 Task: Check the sale-to-list ratio of dock in the last 3 years.
Action: Mouse moved to (745, 163)
Screenshot: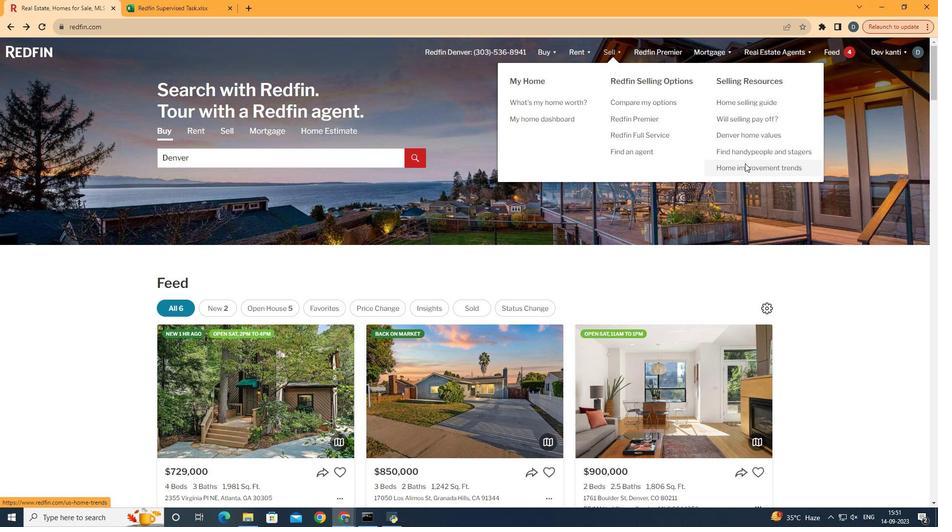 
Action: Mouse pressed left at (745, 163)
Screenshot: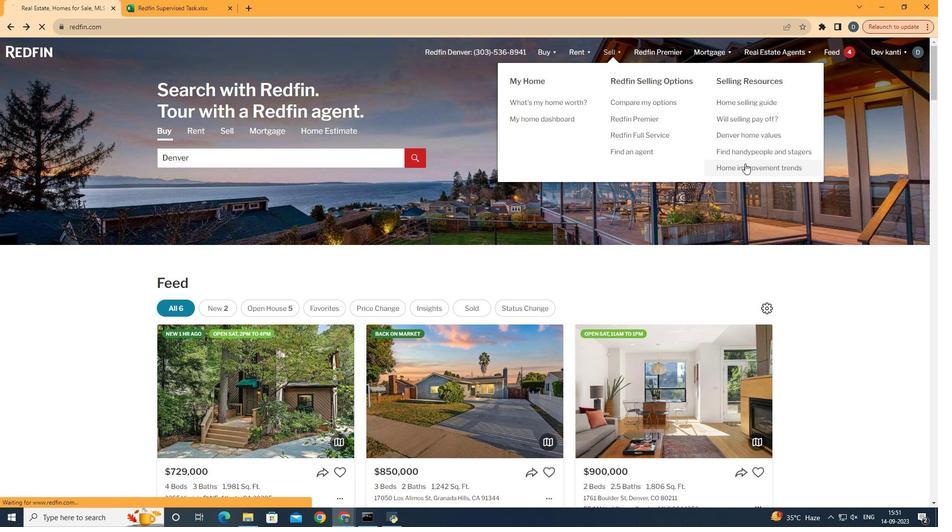 
Action: Mouse moved to (241, 191)
Screenshot: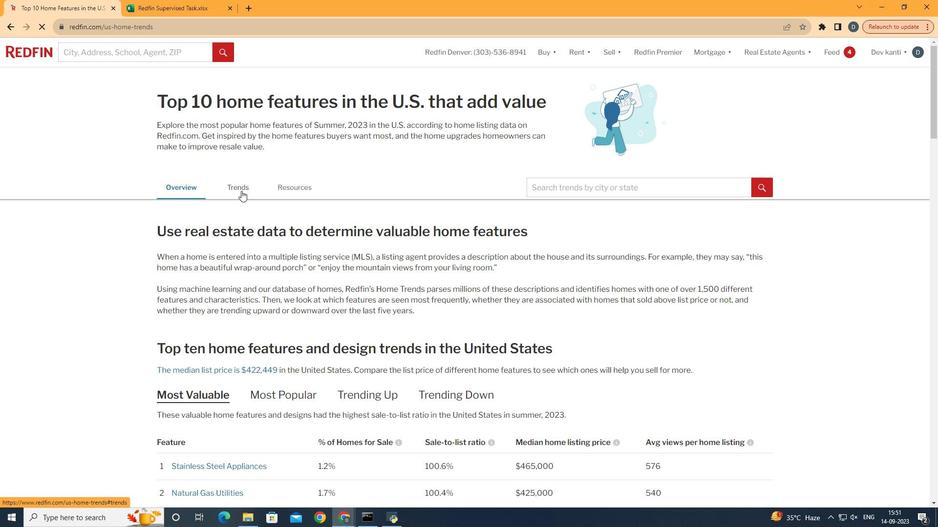 
Action: Mouse pressed left at (241, 191)
Screenshot: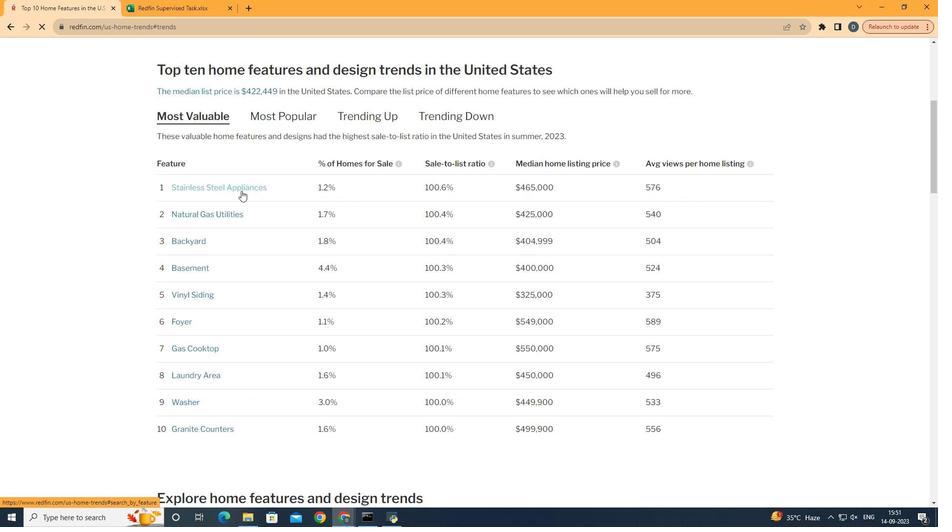 
Action: Mouse moved to (503, 247)
Screenshot: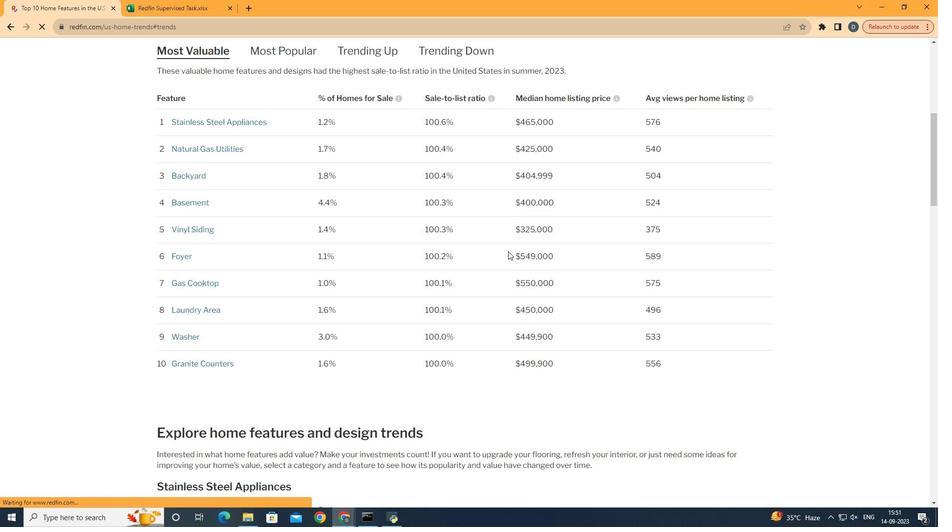
Action: Mouse scrolled (503, 246) with delta (0, 0)
Screenshot: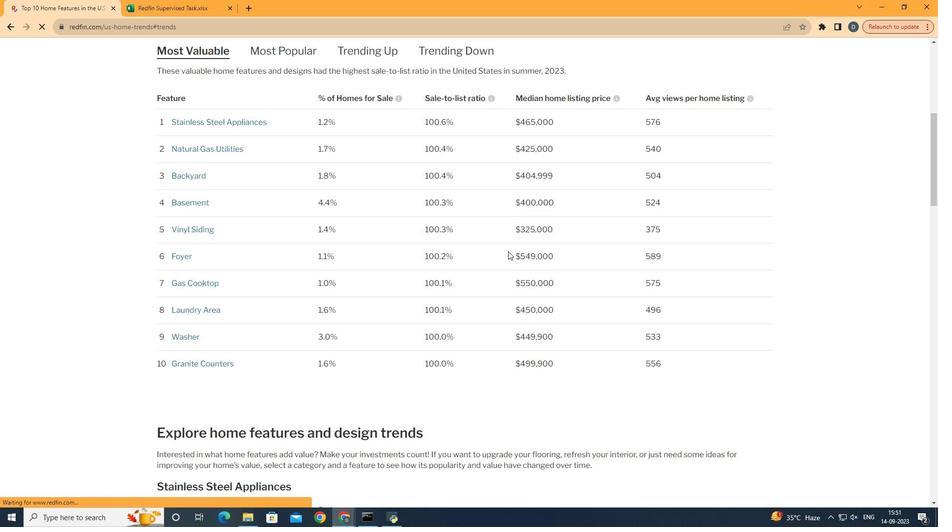 
Action: Mouse moved to (507, 250)
Screenshot: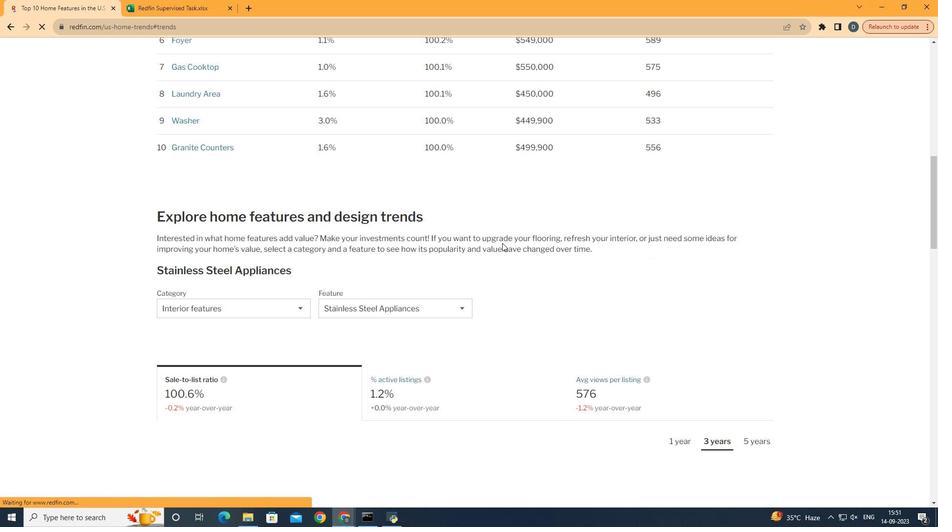 
Action: Mouse scrolled (507, 249) with delta (0, 0)
Screenshot: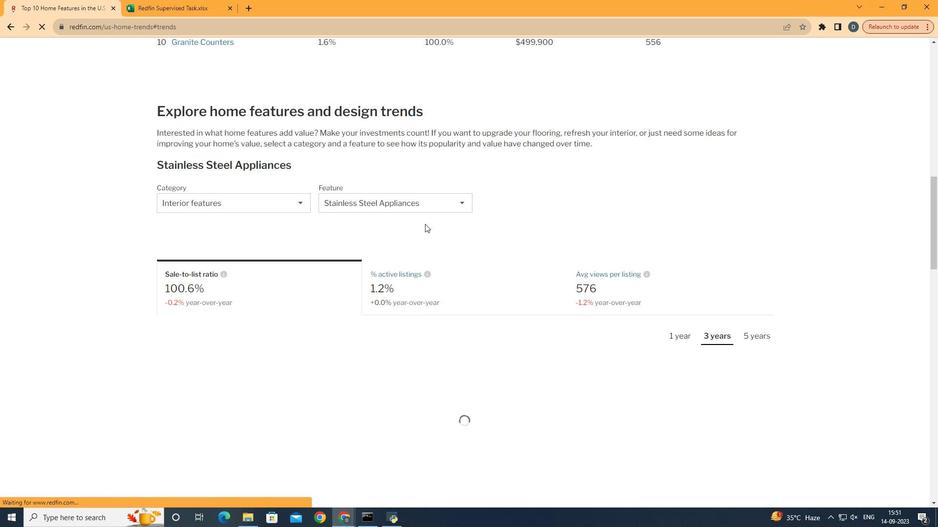 
Action: Mouse moved to (507, 251)
Screenshot: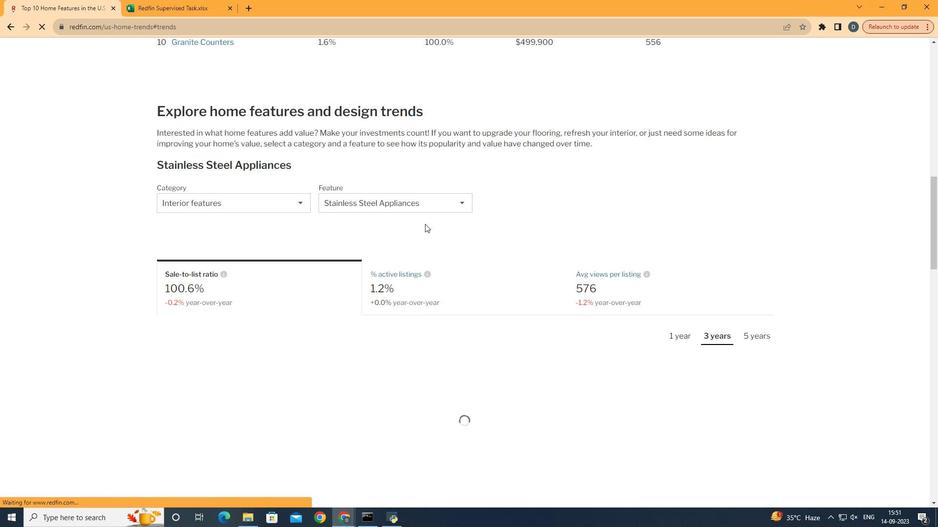 
Action: Mouse scrolled (507, 250) with delta (0, 0)
Screenshot: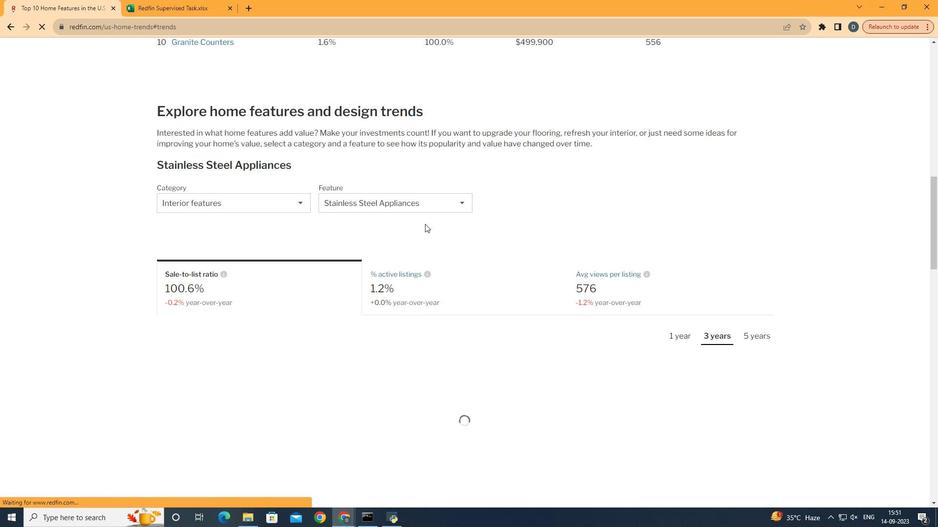 
Action: Mouse moved to (508, 251)
Screenshot: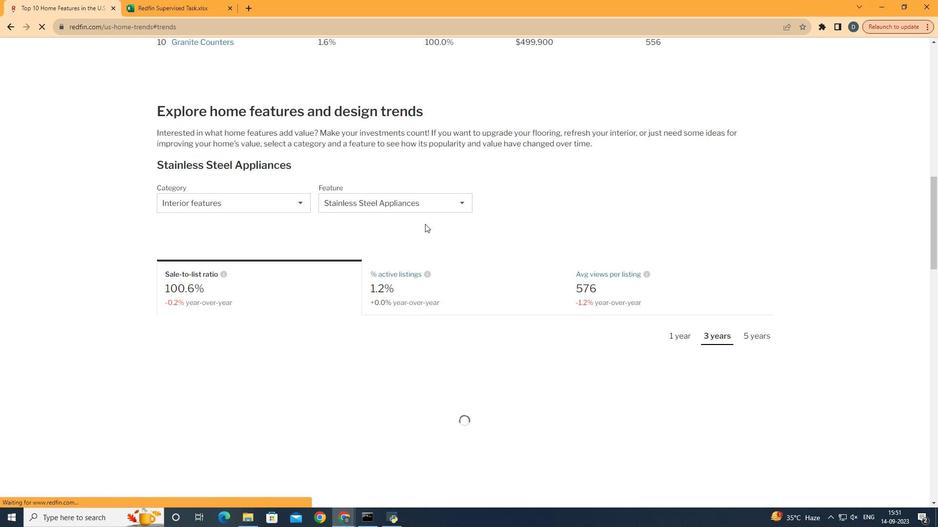 
Action: Mouse scrolled (508, 251) with delta (0, 0)
Screenshot: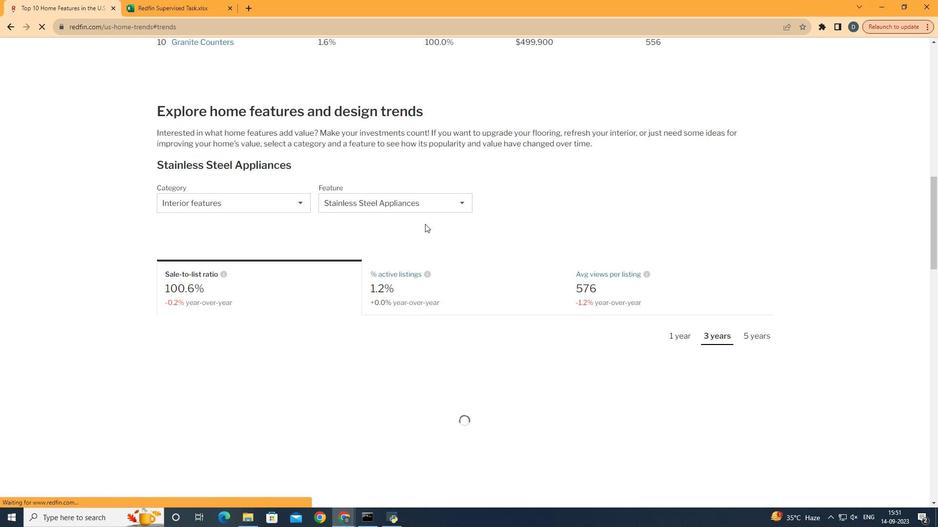 
Action: Mouse scrolled (508, 251) with delta (0, 0)
Screenshot: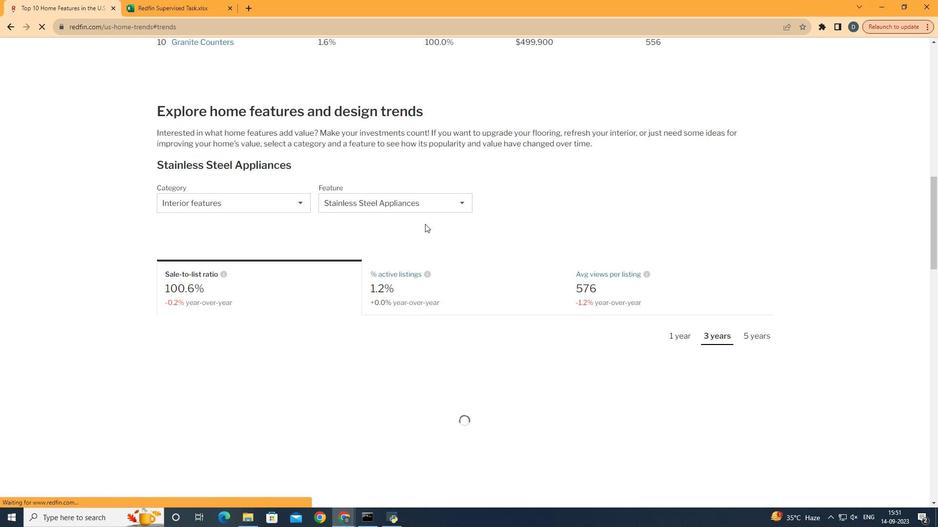 
Action: Mouse scrolled (508, 251) with delta (0, 0)
Screenshot: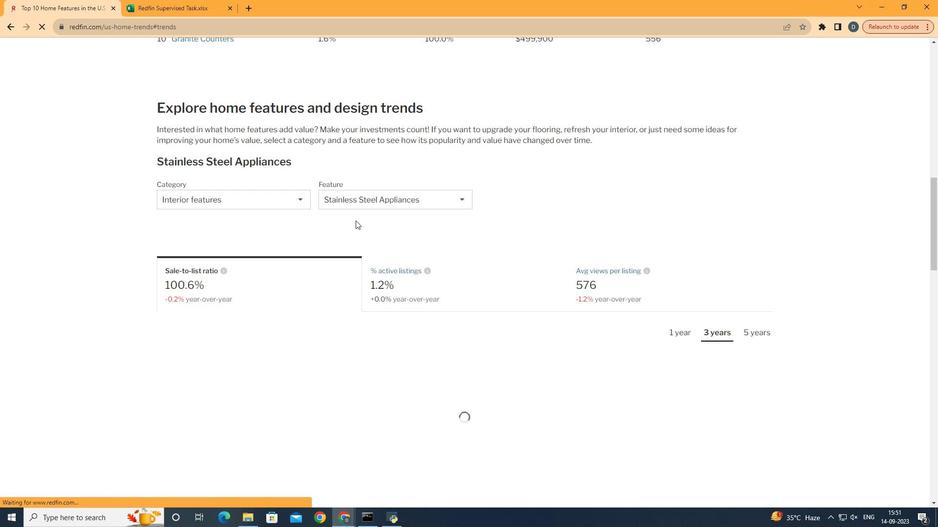 
Action: Mouse scrolled (508, 251) with delta (0, 0)
Screenshot: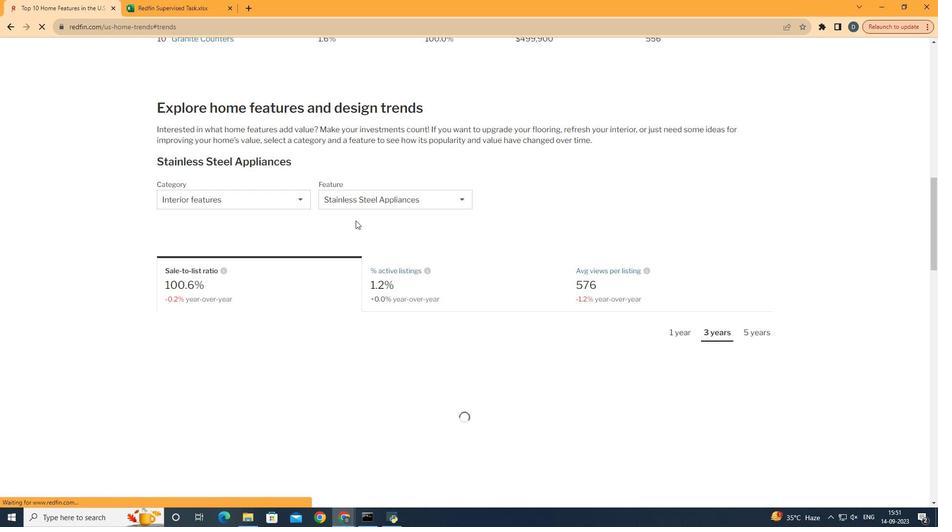 
Action: Mouse scrolled (508, 251) with delta (0, 0)
Screenshot: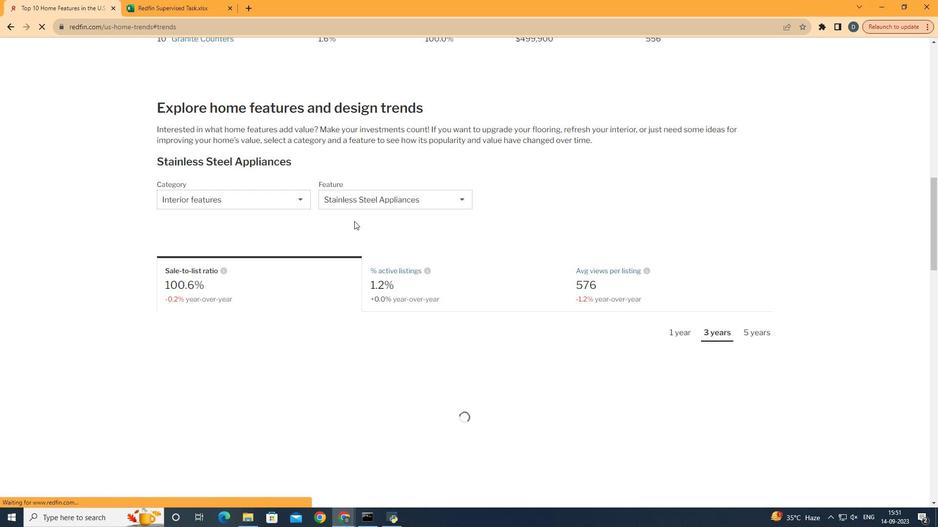 
Action: Mouse moved to (259, 214)
Screenshot: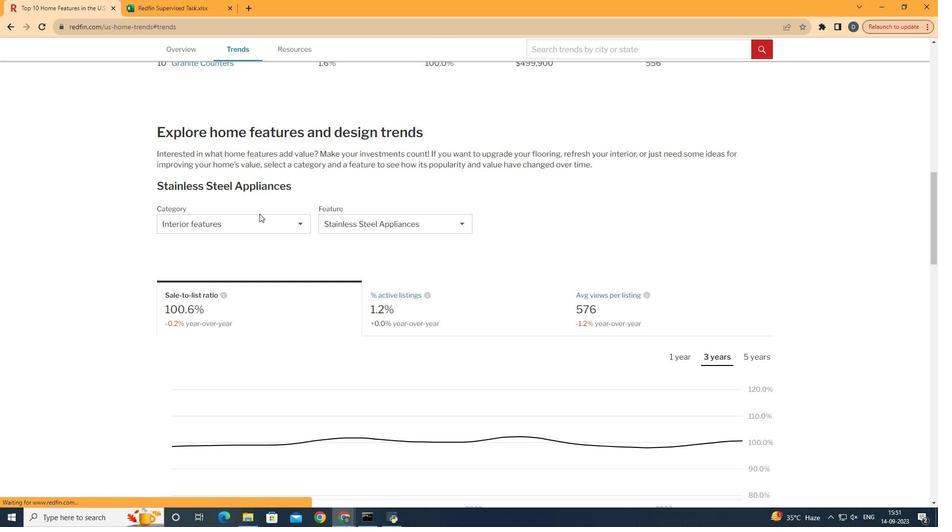 
Action: Mouse scrolled (259, 213) with delta (0, 0)
Screenshot: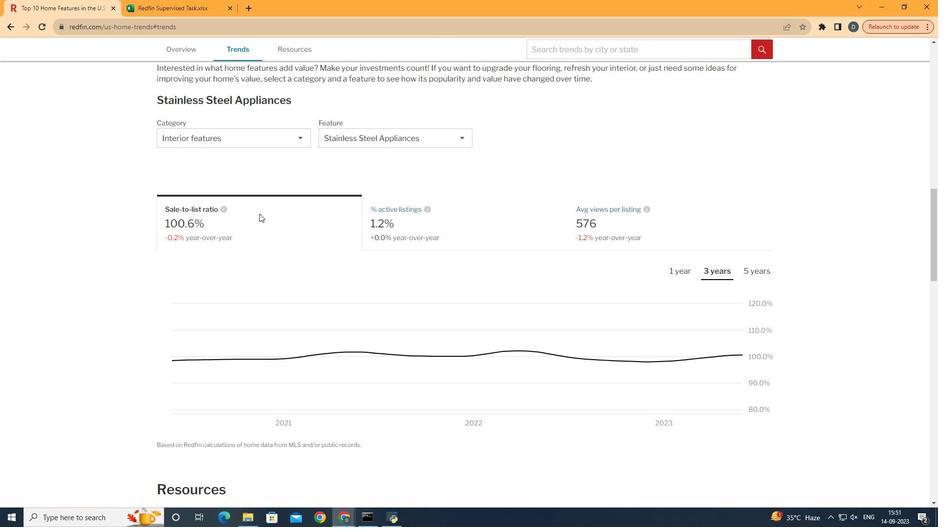 
Action: Mouse scrolled (259, 213) with delta (0, 0)
Screenshot: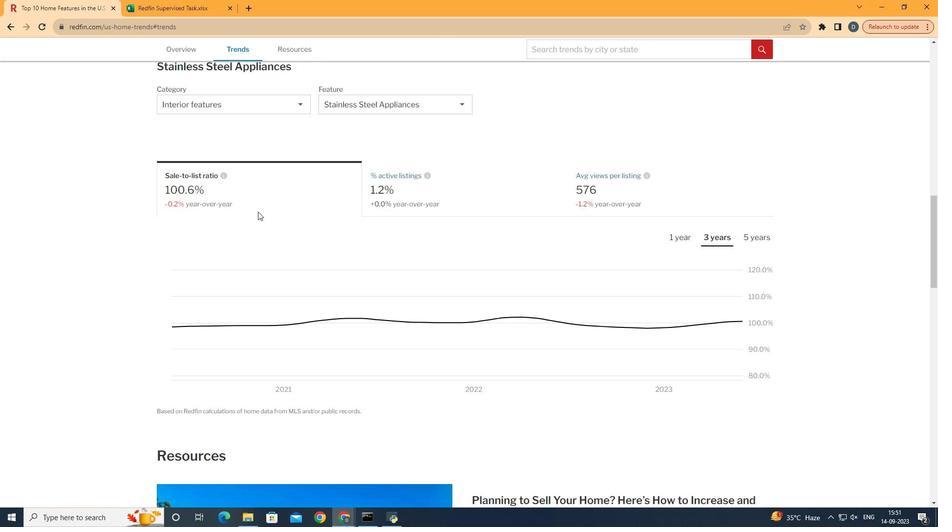 
Action: Mouse scrolled (259, 213) with delta (0, 0)
Screenshot: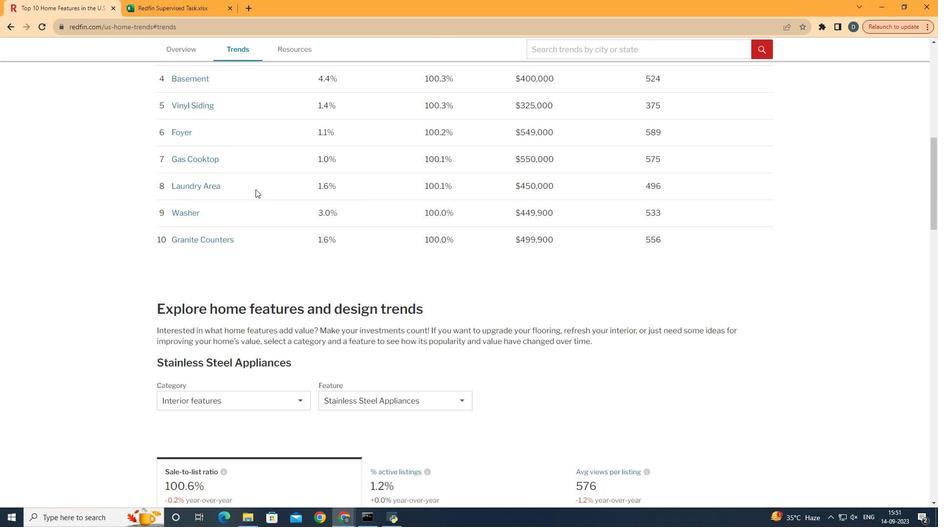 
Action: Mouse moved to (255, 189)
Screenshot: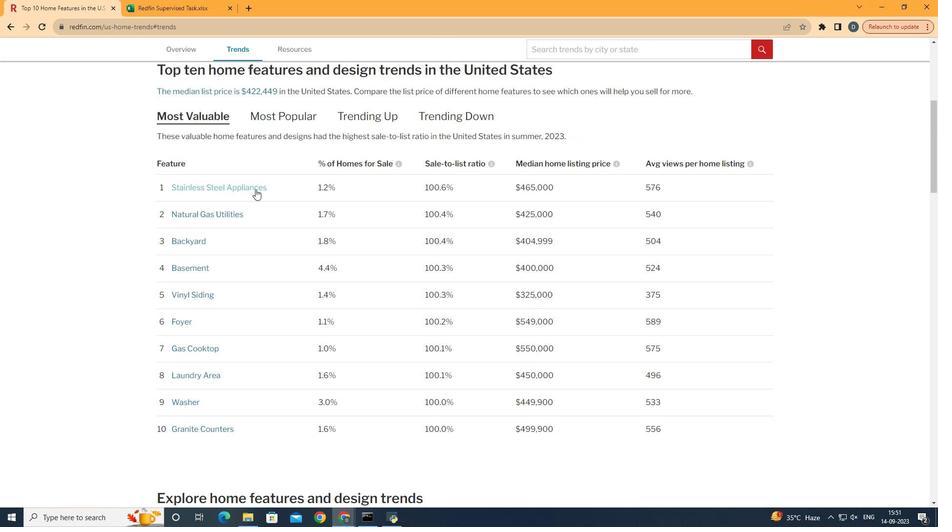 
Action: Mouse scrolled (255, 189) with delta (0, 0)
Screenshot: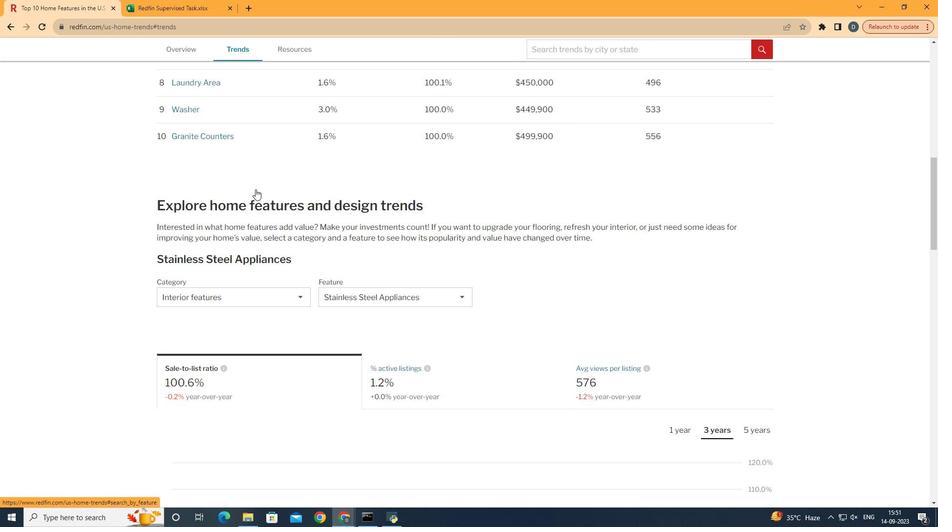 
Action: Mouse scrolled (255, 189) with delta (0, 0)
Screenshot: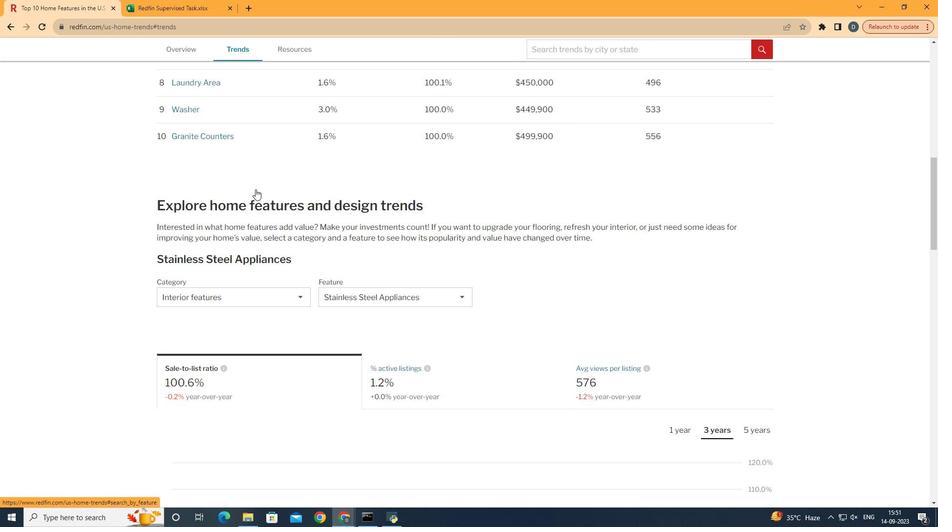 
Action: Mouse scrolled (255, 189) with delta (0, 0)
Screenshot: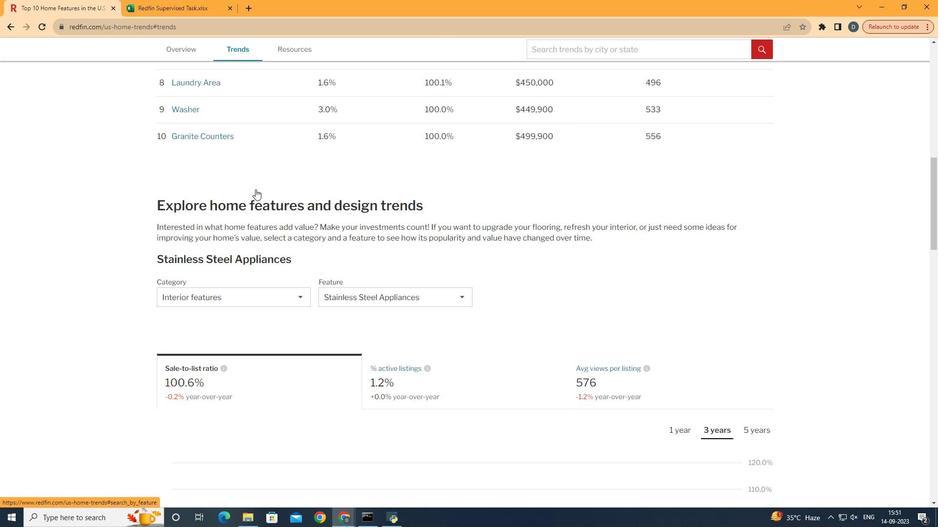 
Action: Mouse scrolled (255, 189) with delta (0, 0)
Screenshot: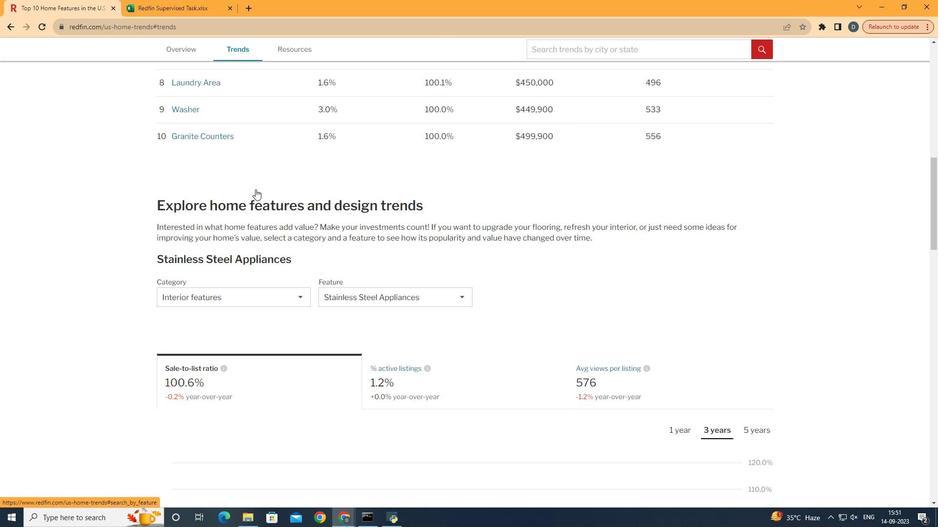 
Action: Mouse scrolled (255, 189) with delta (0, 0)
Screenshot: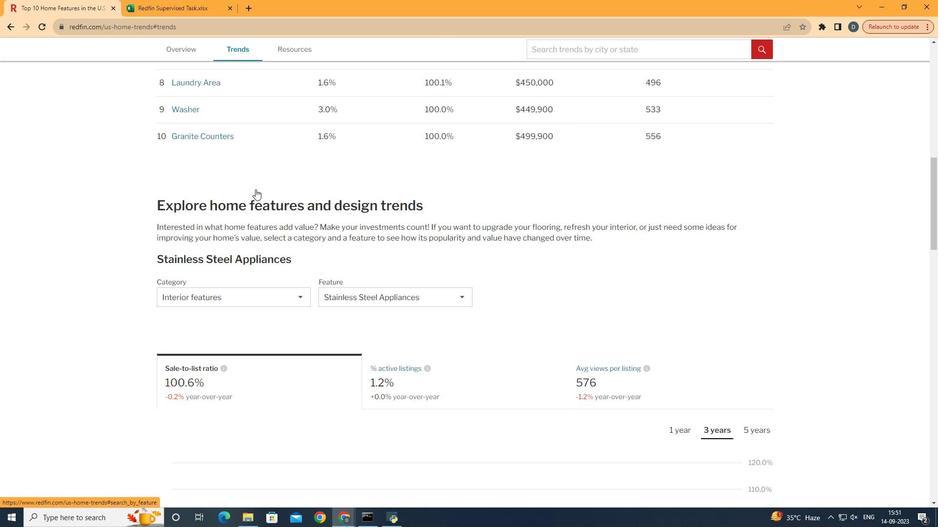 
Action: Mouse scrolled (255, 189) with delta (0, 0)
Screenshot: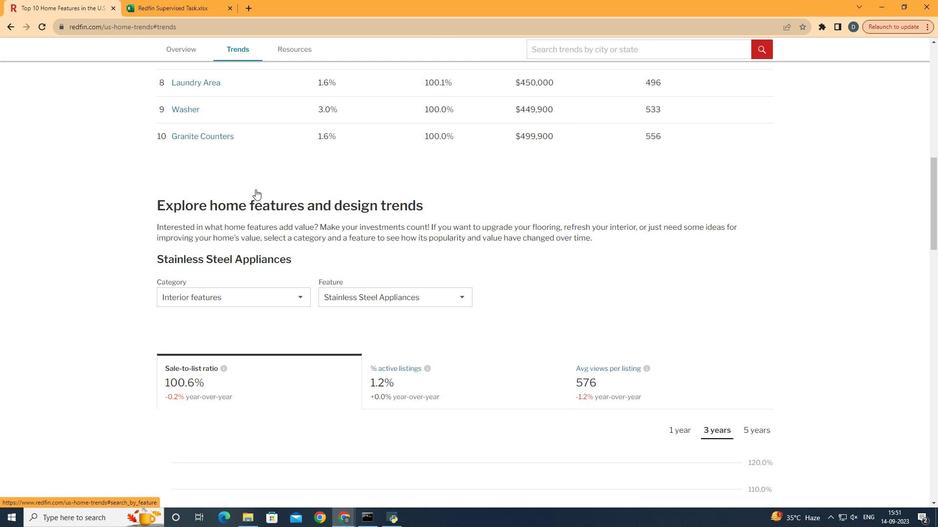 
Action: Mouse moved to (256, 255)
Screenshot: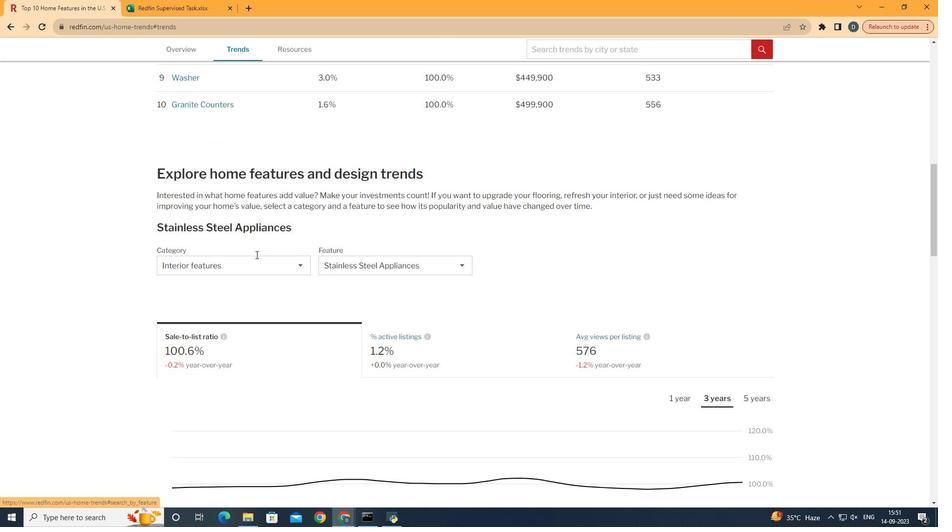 
Action: Mouse scrolled (256, 254) with delta (0, 0)
Screenshot: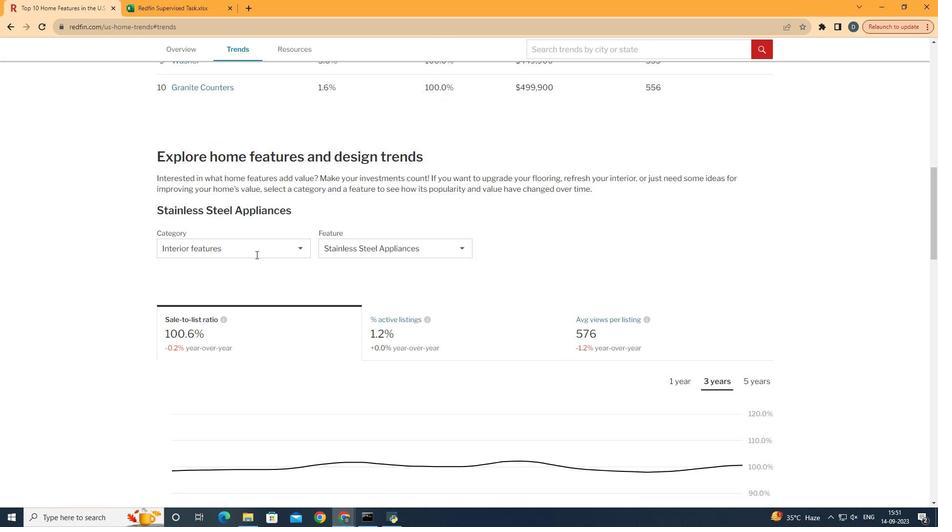 
Action: Mouse moved to (259, 236)
Screenshot: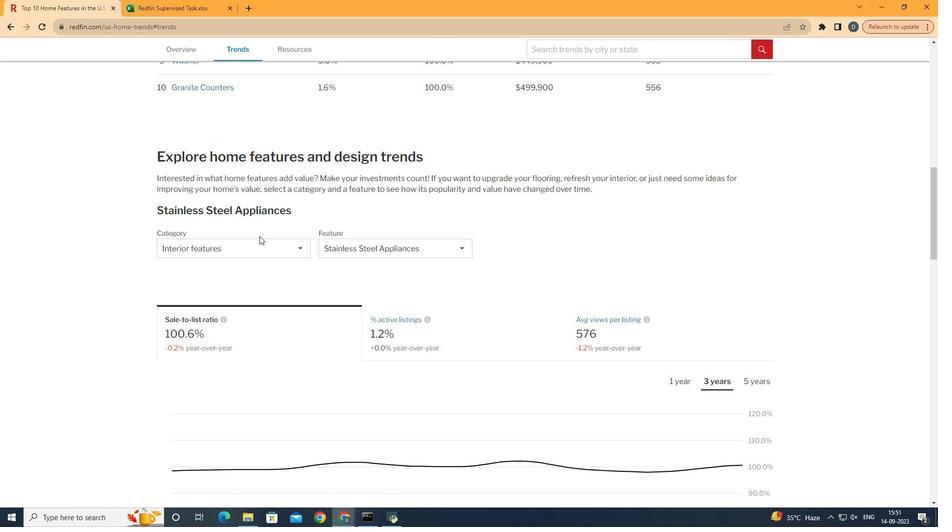 
Action: Mouse pressed left at (259, 236)
Screenshot: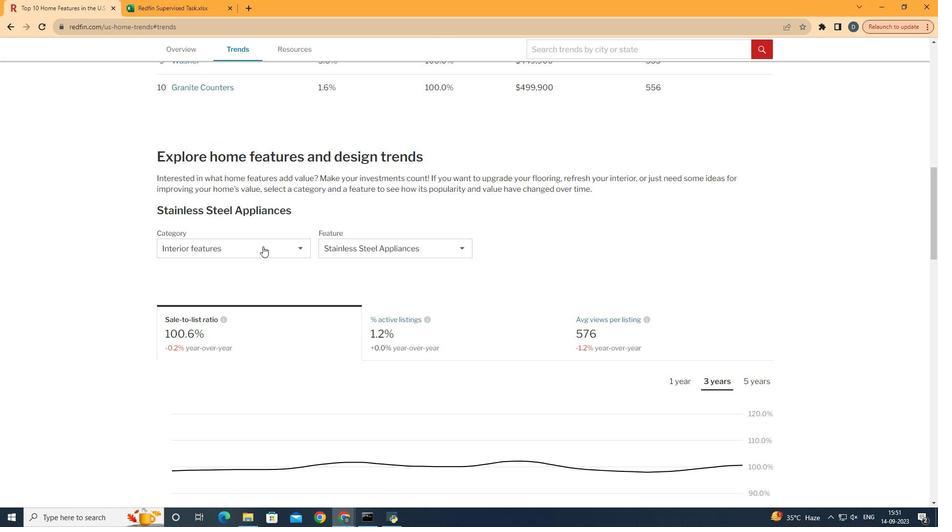 
Action: Mouse moved to (262, 246)
Screenshot: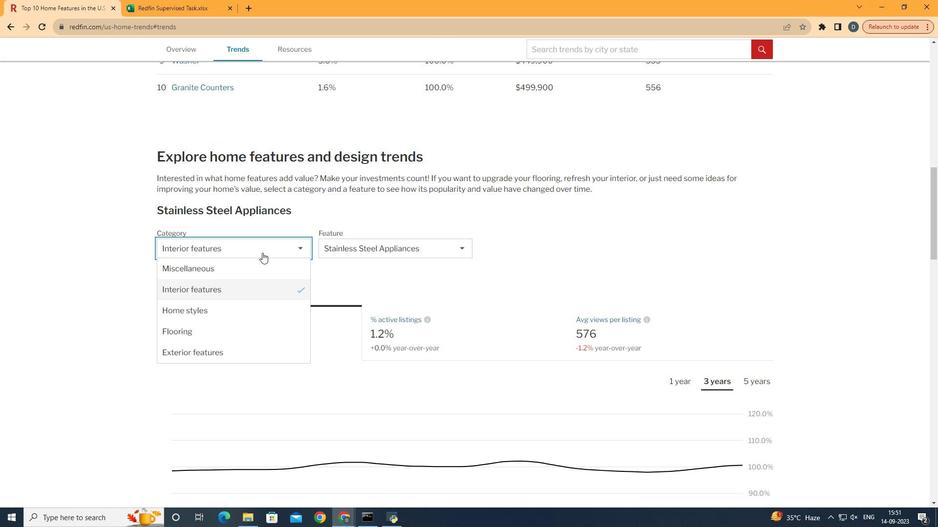 
Action: Mouse pressed left at (262, 246)
Screenshot: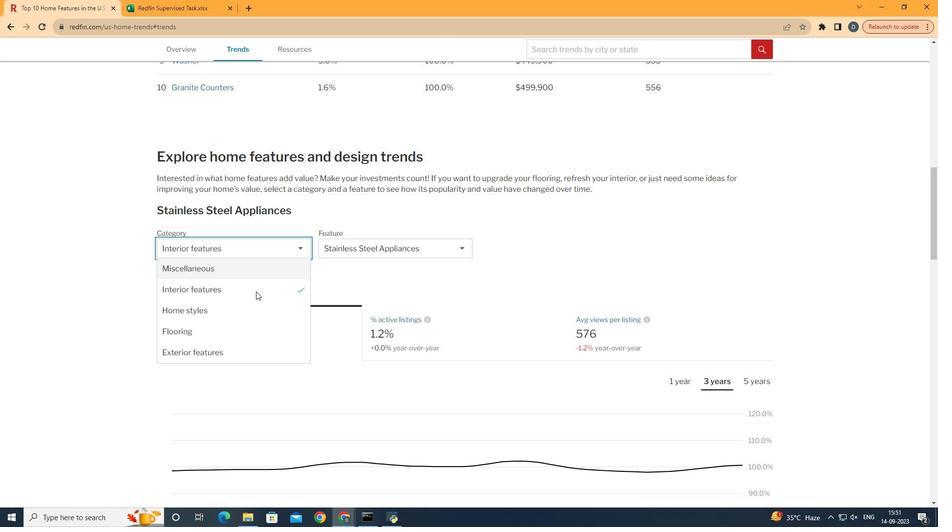 
Action: Mouse moved to (240, 348)
Screenshot: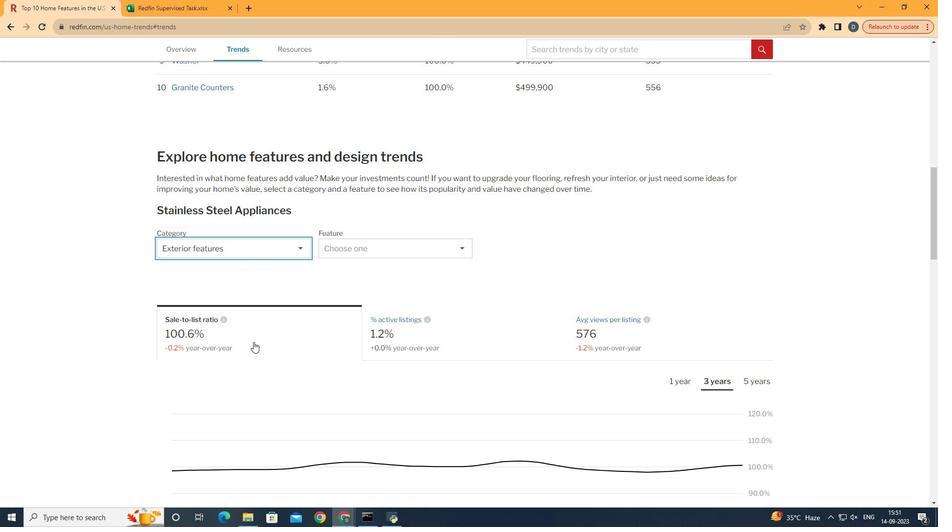 
Action: Mouse pressed left at (240, 348)
Screenshot: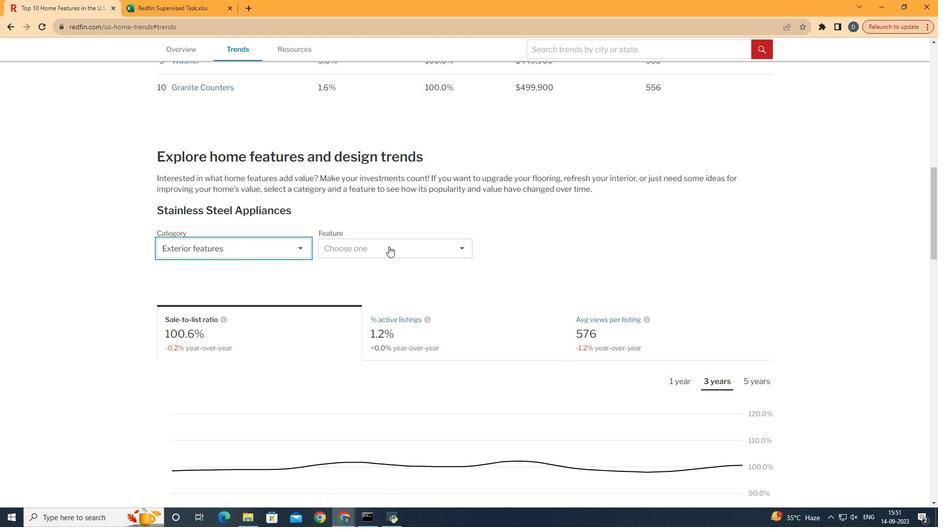 
Action: Mouse moved to (394, 255)
Screenshot: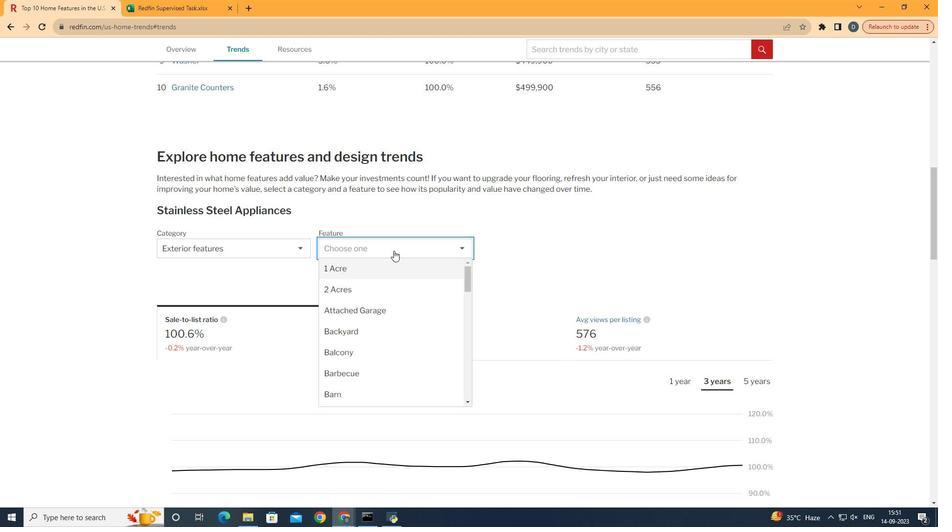 
Action: Mouse pressed left at (394, 255)
Screenshot: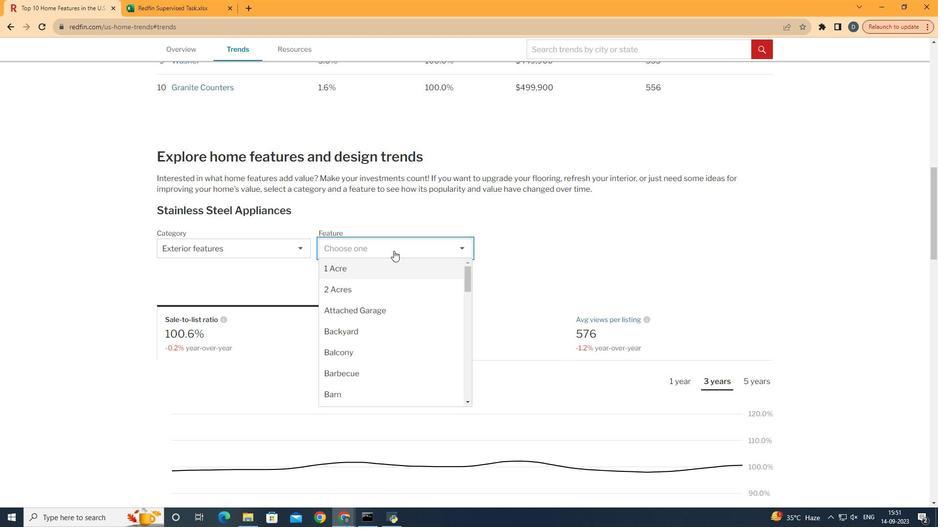 
Action: Mouse moved to (336, 343)
Screenshot: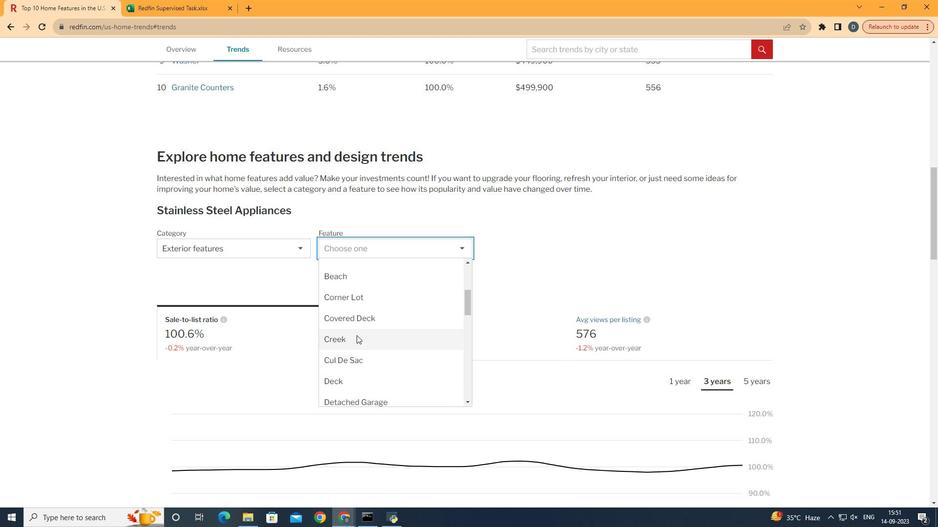 
Action: Mouse scrolled (336, 342) with delta (0, 0)
Screenshot: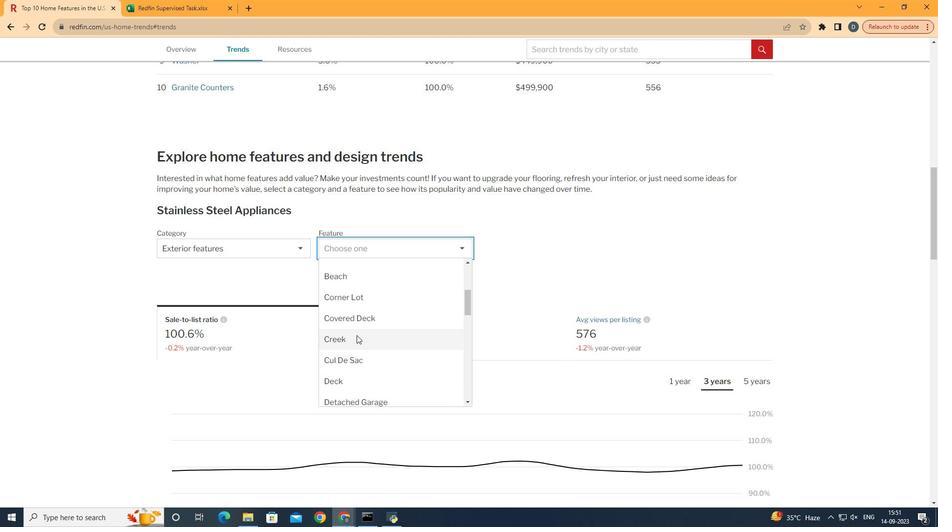 
Action: Mouse scrolled (336, 342) with delta (0, 0)
Screenshot: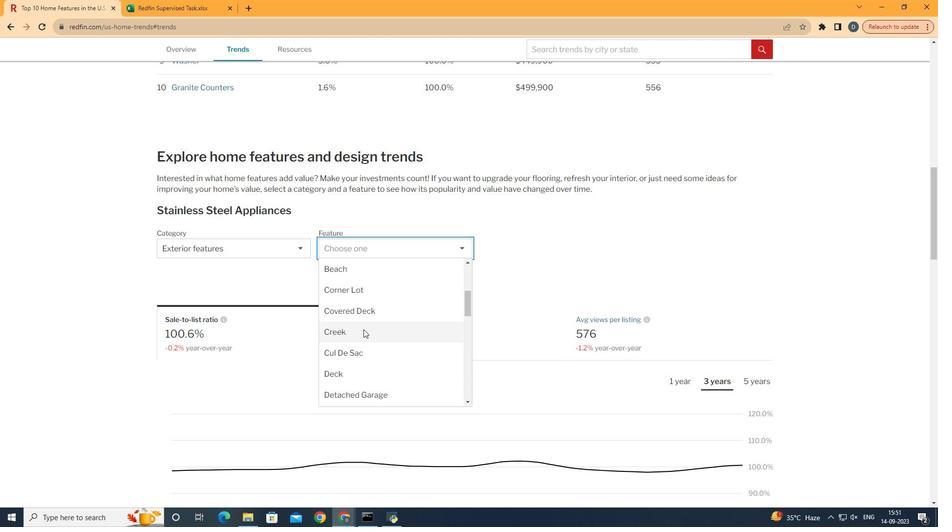 
Action: Mouse moved to (337, 344)
Screenshot: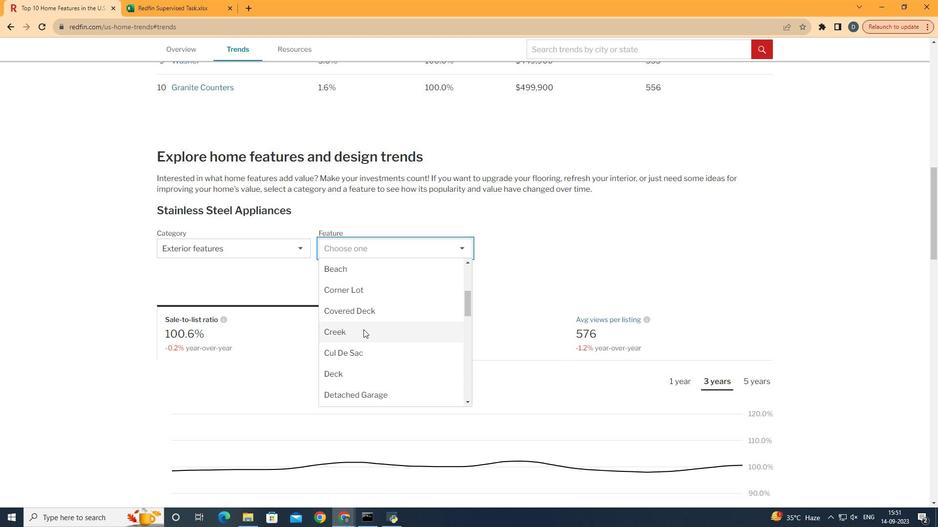 
Action: Mouse scrolled (337, 344) with delta (0, 0)
Screenshot: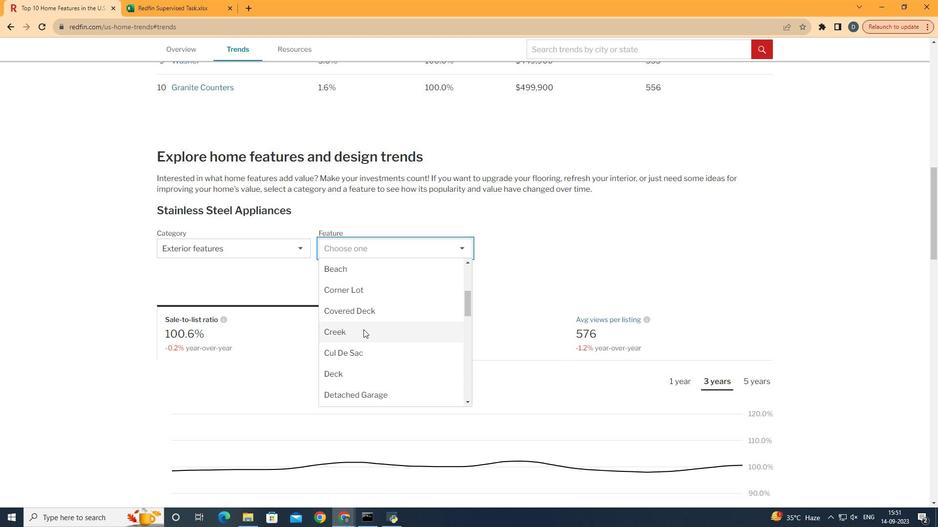 
Action: Mouse moved to (372, 324)
Screenshot: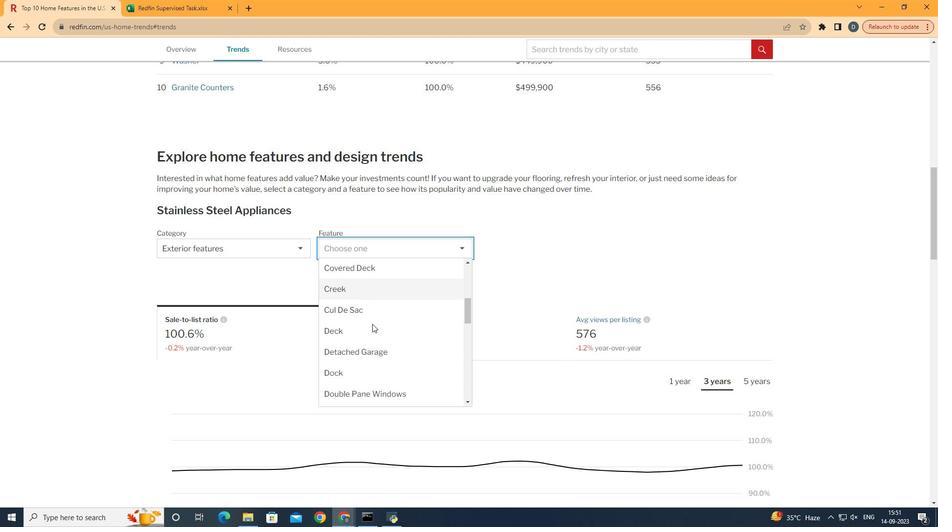 
Action: Mouse scrolled (372, 323) with delta (0, 0)
Screenshot: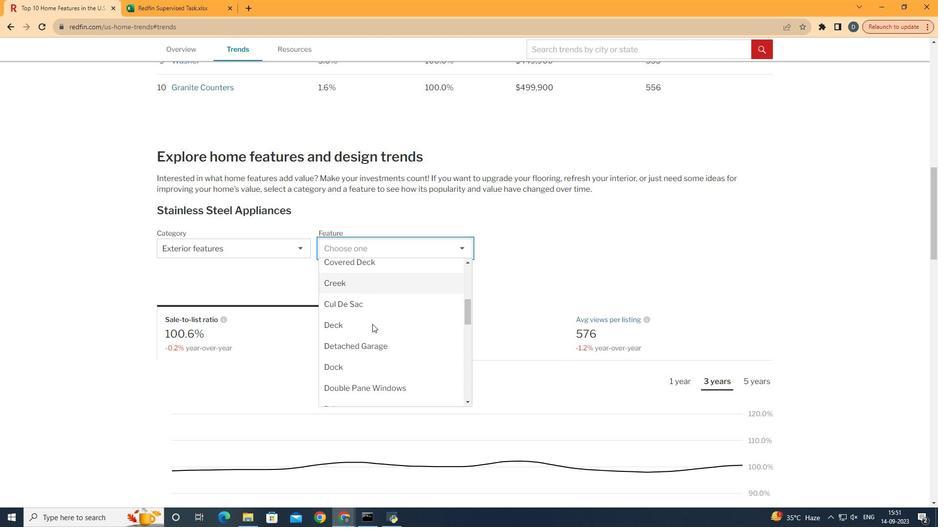 
Action: Mouse moved to (391, 365)
Screenshot: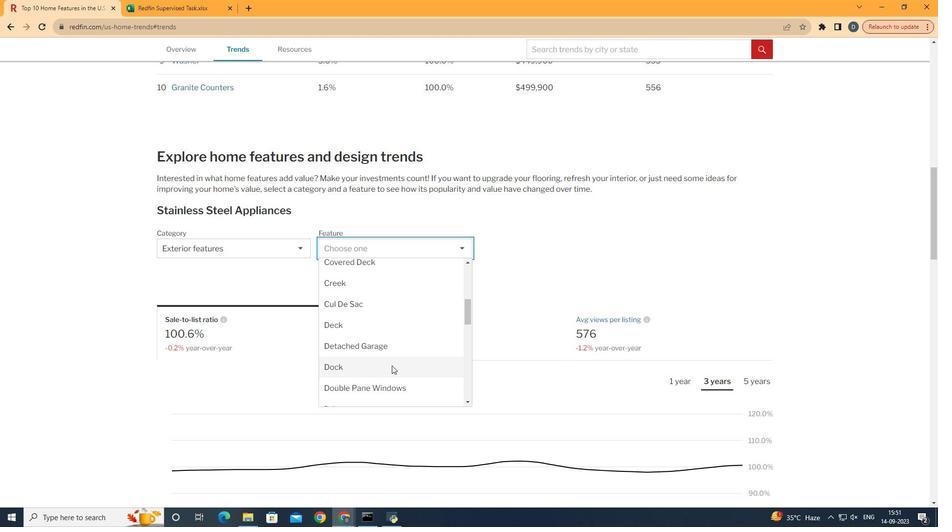 
Action: Mouse pressed left at (391, 365)
Screenshot: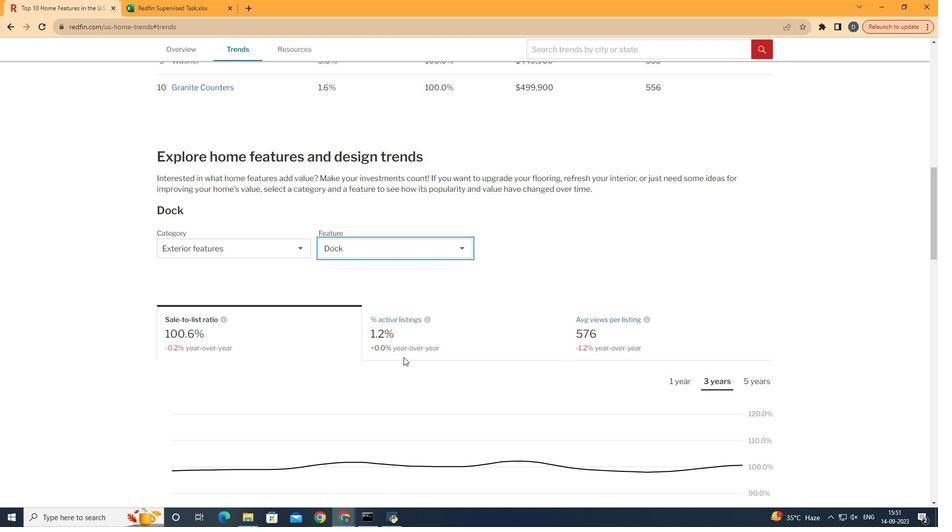 
Action: Mouse moved to (654, 265)
Screenshot: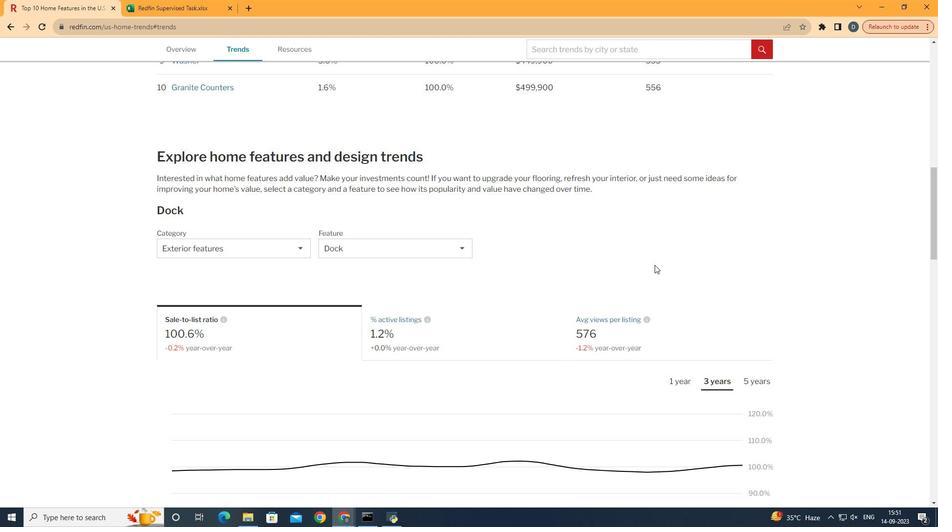 
Action: Mouse pressed left at (654, 265)
Screenshot: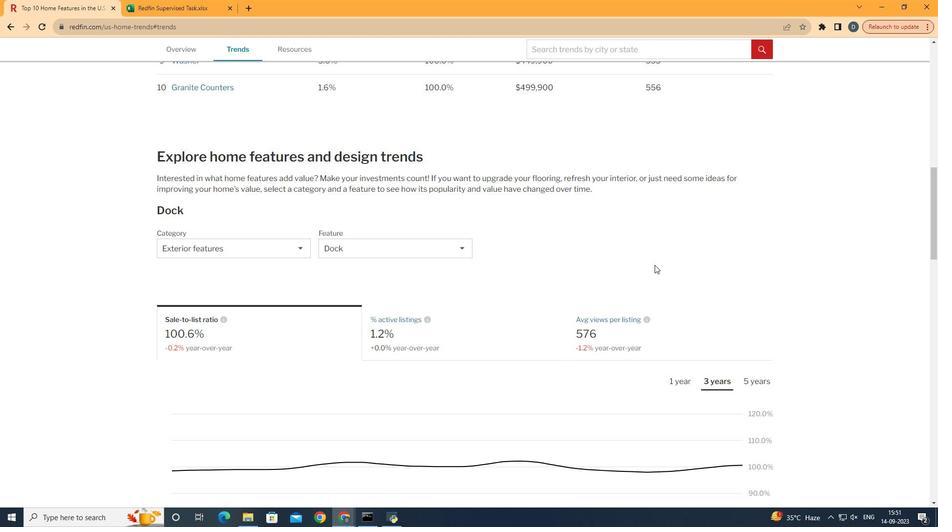 
Action: Mouse moved to (649, 256)
Screenshot: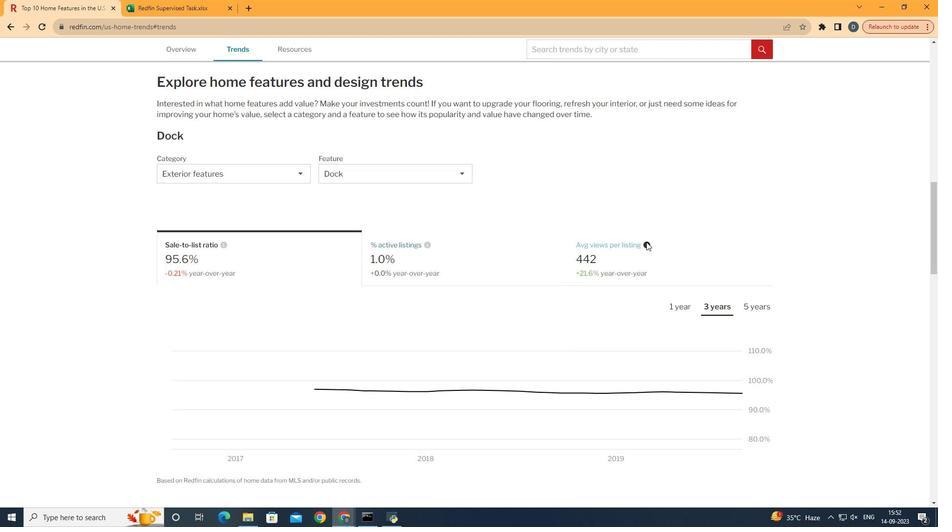 
Action: Mouse scrolled (649, 256) with delta (0, 0)
Screenshot: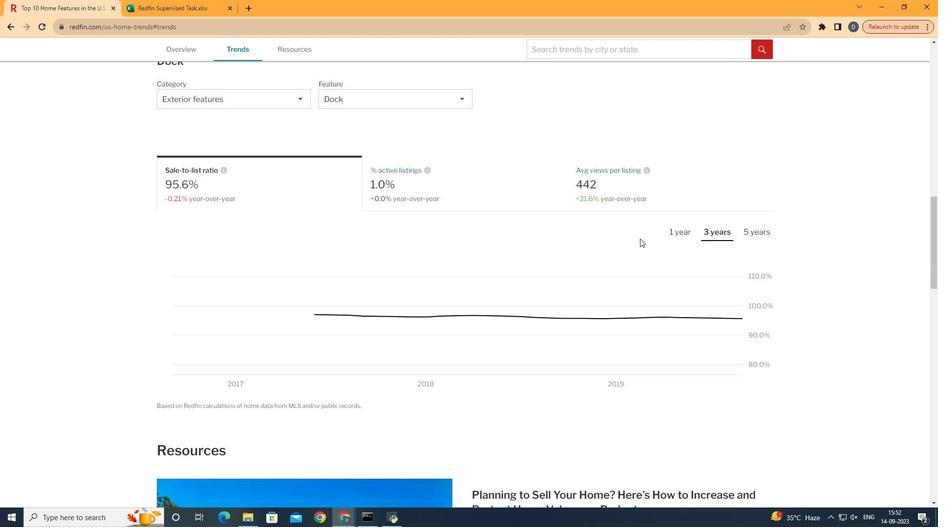 
Action: Mouse scrolled (649, 256) with delta (0, 0)
Screenshot: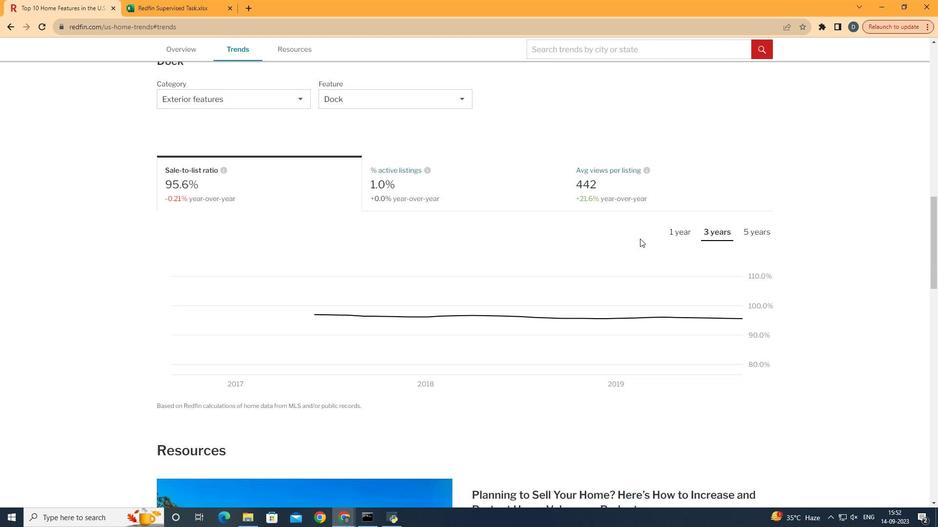 
Action: Mouse scrolled (649, 256) with delta (0, 0)
Screenshot: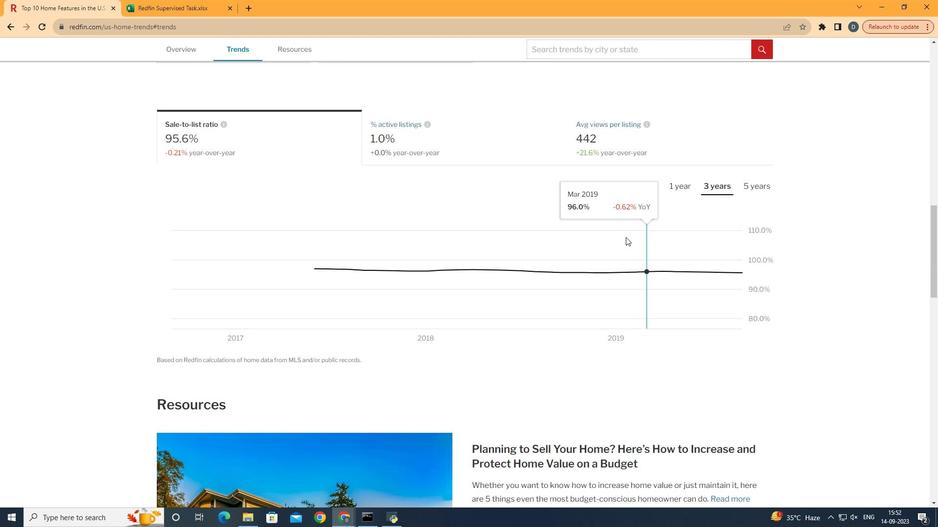 
Action: Mouse moved to (649, 252)
Screenshot: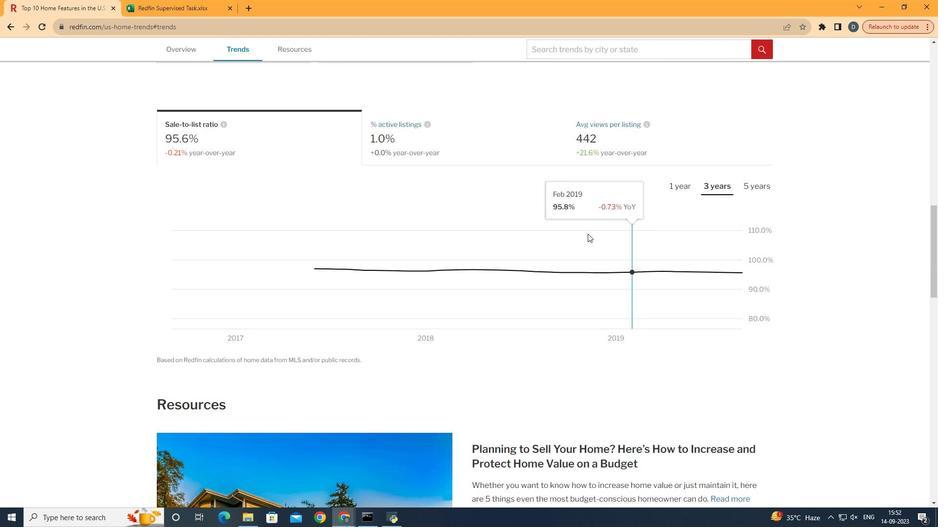 
Action: Mouse scrolled (649, 252) with delta (0, 0)
Screenshot: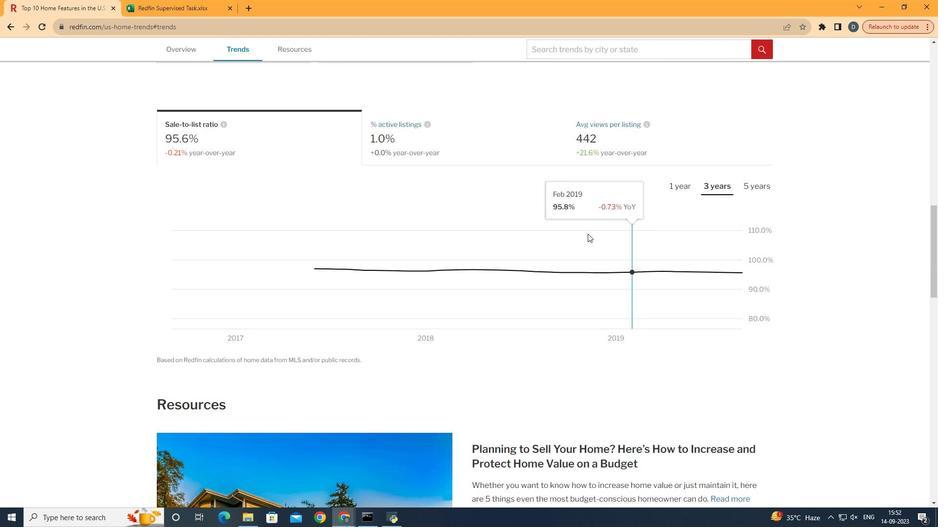 
Action: Mouse moved to (729, 188)
Screenshot: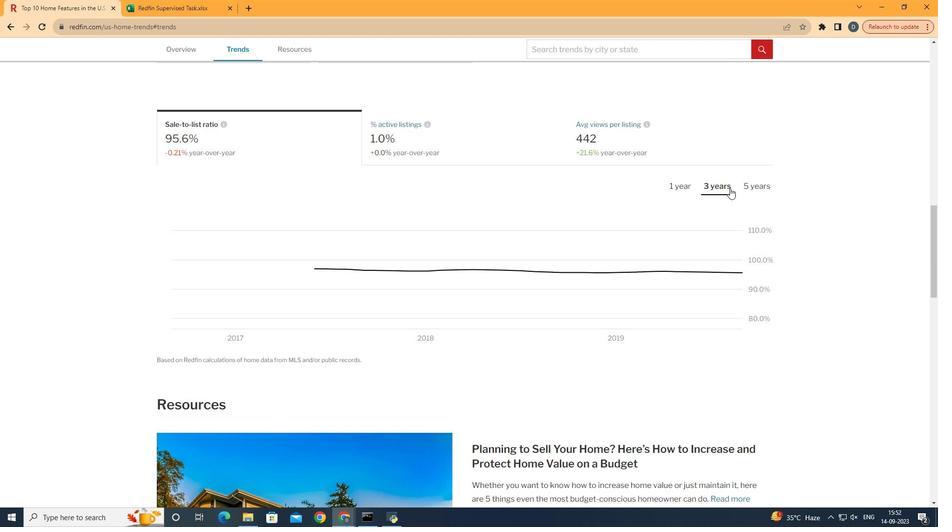 
Action: Mouse pressed left at (729, 188)
Screenshot: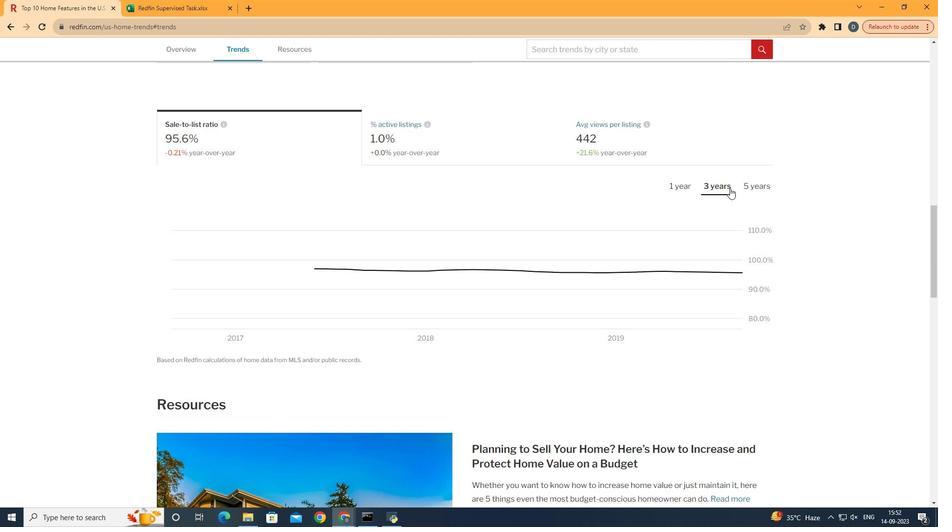 
